 Task: Add a label, comment, and cover to the Trello card.
Action: Mouse moved to (325, 370)
Screenshot: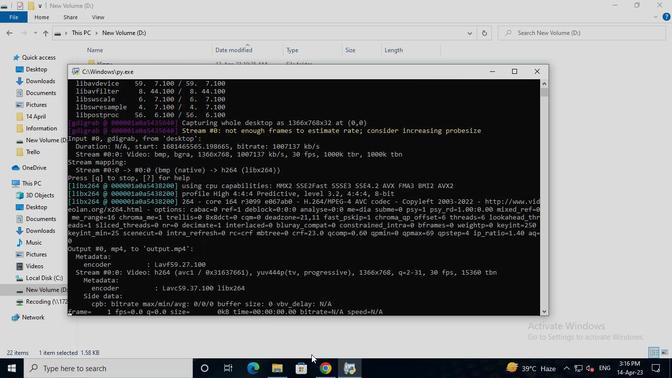 
Action: Mouse pressed left at (325, 370)
Screenshot: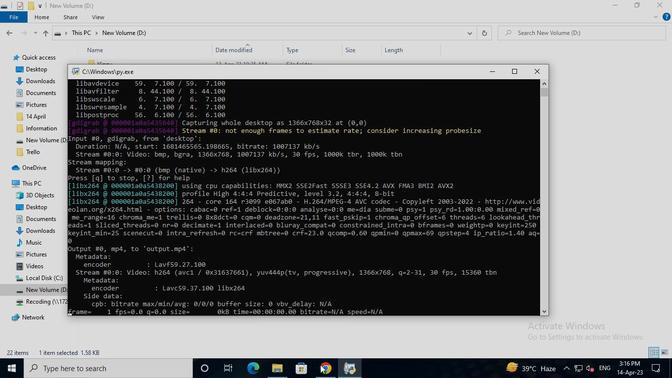 
Action: Mouse moved to (322, 306)
Screenshot: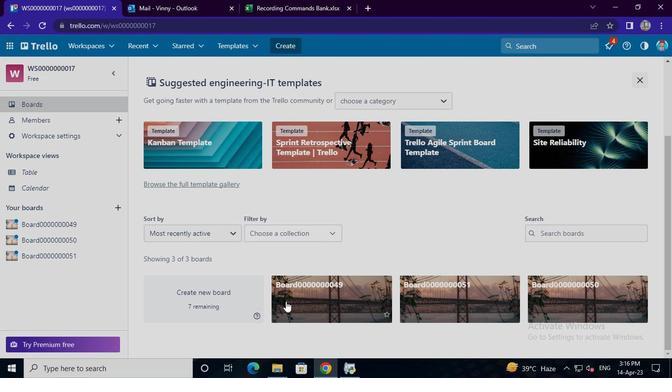 
Action: Mouse pressed left at (322, 306)
Screenshot: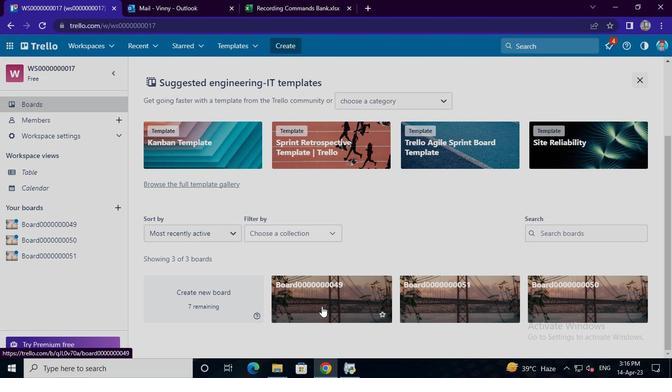 
Action: Mouse moved to (252, 303)
Screenshot: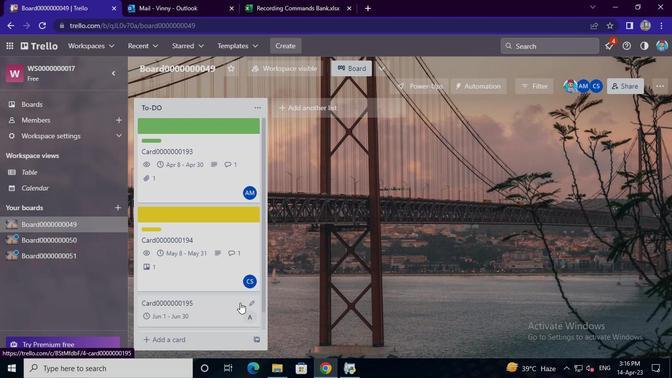 
Action: Mouse pressed left at (252, 303)
Screenshot: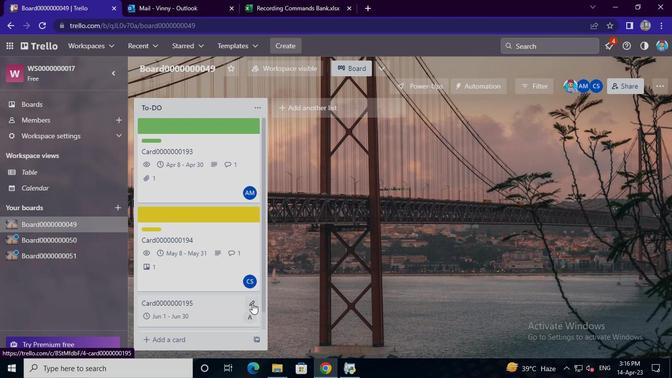 
Action: Mouse moved to (286, 221)
Screenshot: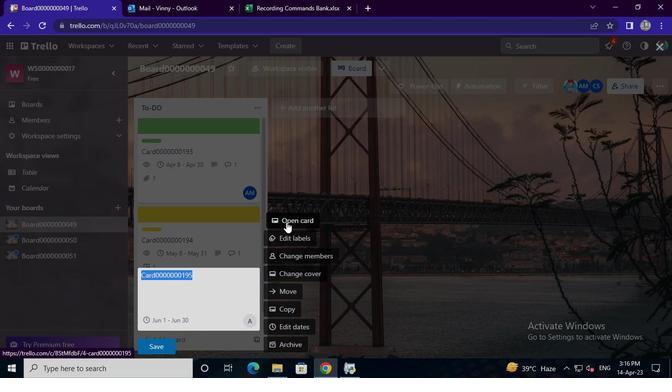 
Action: Mouse pressed left at (286, 221)
Screenshot: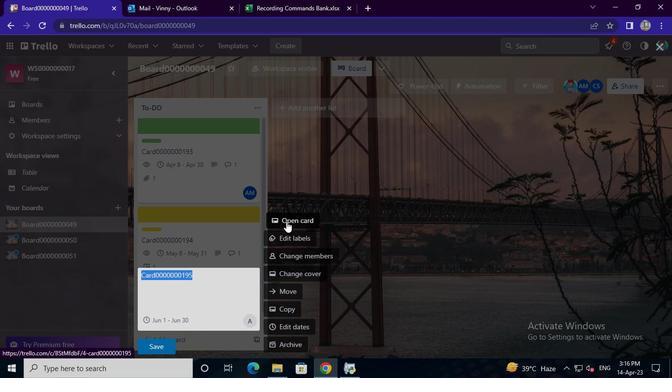 
Action: Mouse moved to (452, 237)
Screenshot: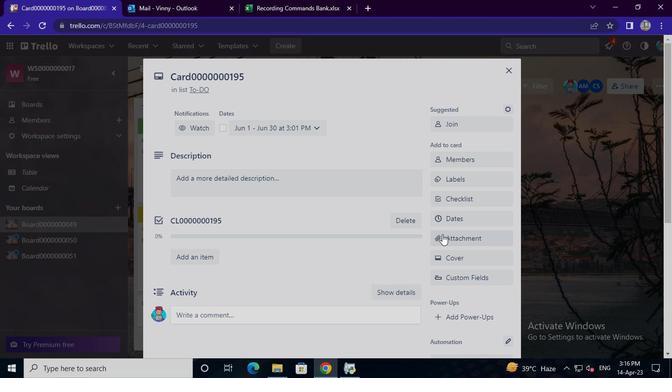 
Action: Mouse pressed left at (452, 237)
Screenshot: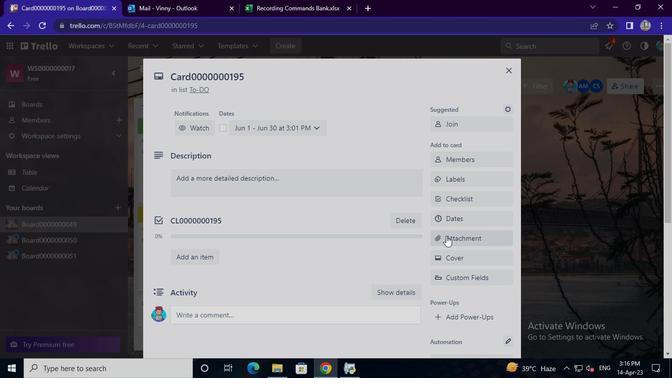 
Action: Mouse moved to (468, 122)
Screenshot: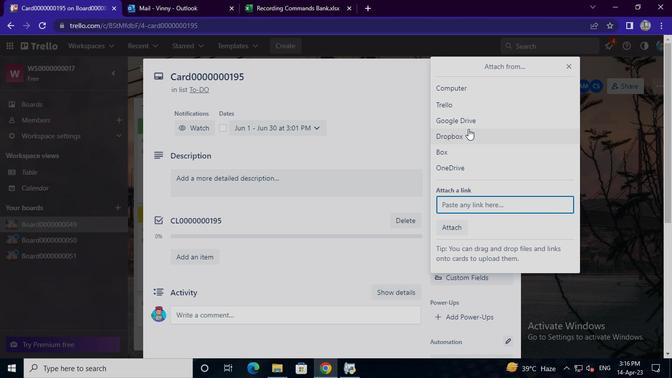 
Action: Mouse pressed left at (468, 122)
Screenshot: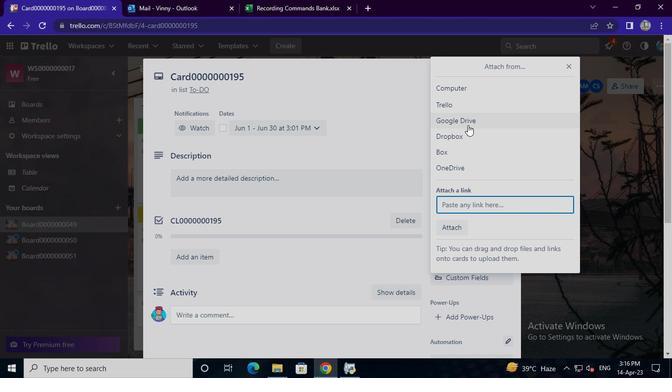 
Action: Mouse moved to (293, 246)
Screenshot: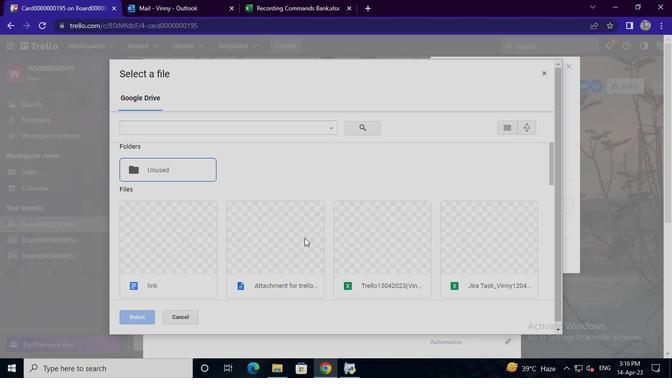 
Action: Mouse pressed left at (293, 246)
Screenshot: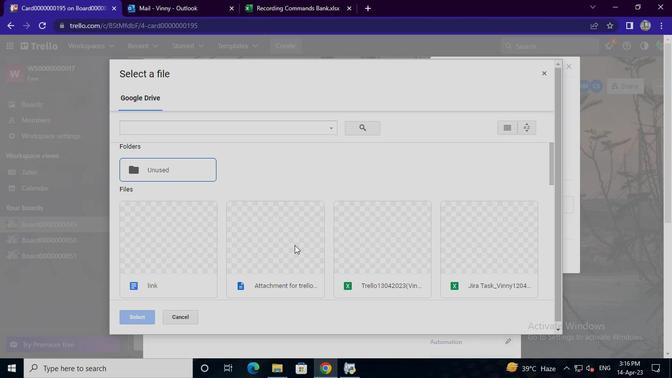 
Action: Mouse pressed left at (293, 246)
Screenshot: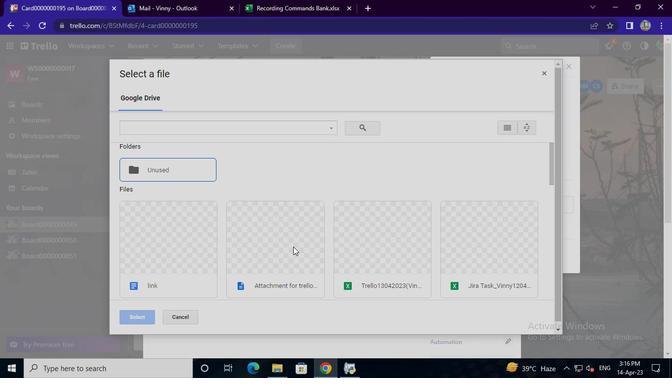 
Action: Mouse moved to (447, 256)
Screenshot: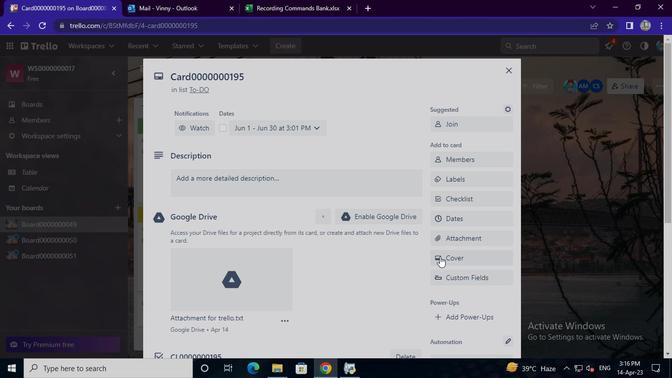 
Action: Mouse pressed left at (447, 256)
Screenshot: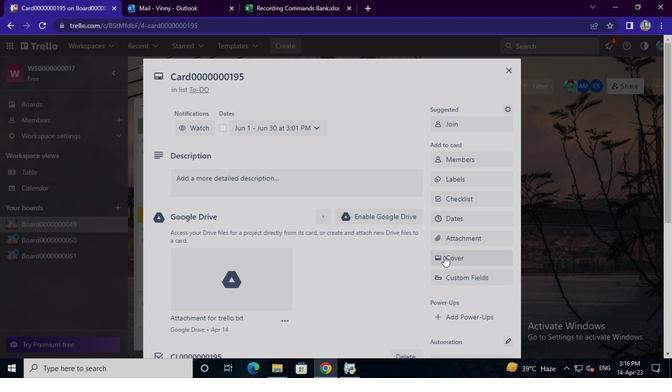 
Action: Mouse moved to (504, 154)
Screenshot: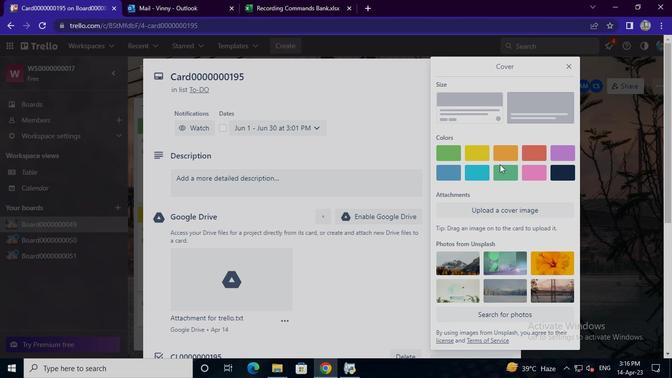 
Action: Mouse pressed left at (504, 154)
Screenshot: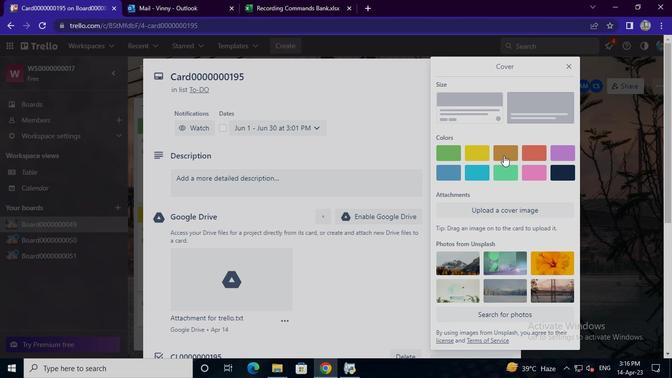 
Action: Mouse moved to (571, 65)
Screenshot: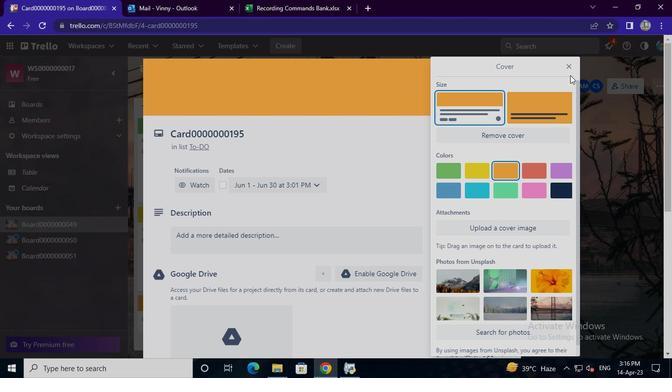 
Action: Mouse pressed left at (571, 65)
Screenshot: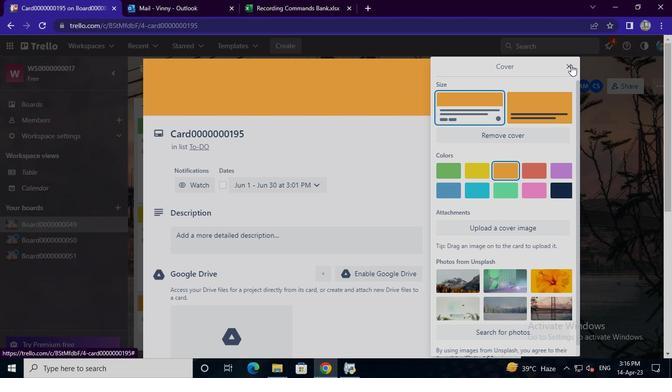 
Action: Mouse moved to (472, 241)
Screenshot: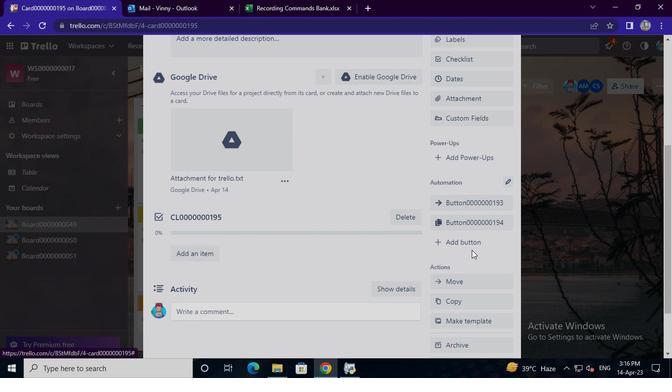 
Action: Mouse pressed left at (472, 241)
Screenshot: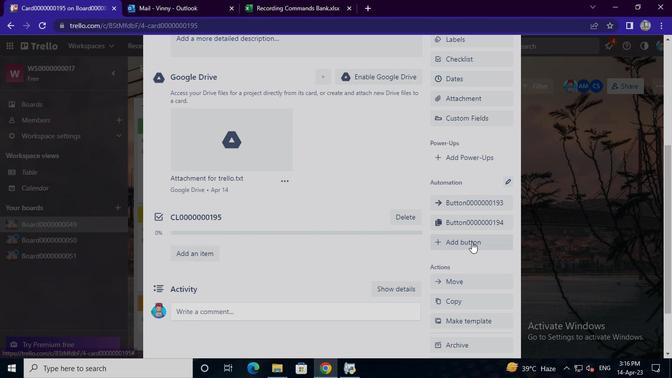 
Action: Mouse moved to (483, 149)
Screenshot: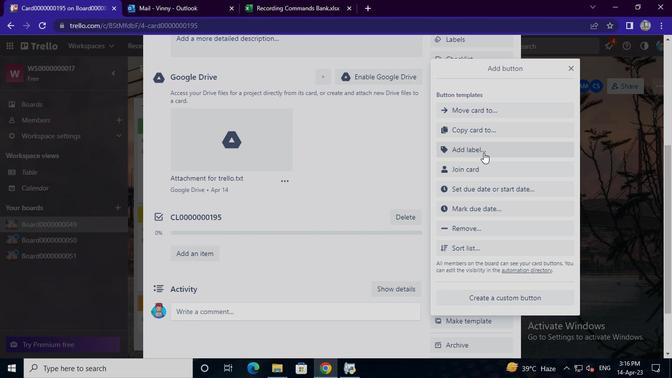 
Action: Mouse pressed left at (483, 149)
Screenshot: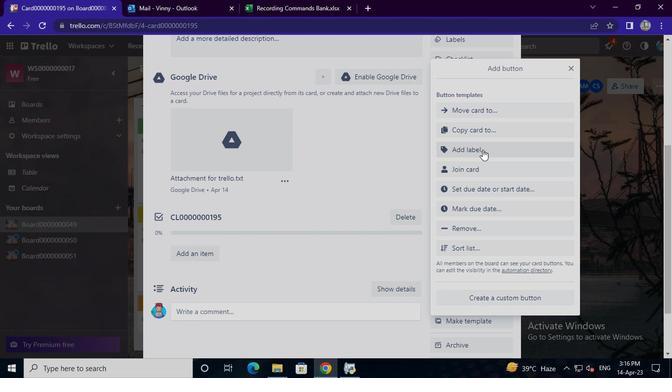 
Action: Mouse moved to (482, 105)
Screenshot: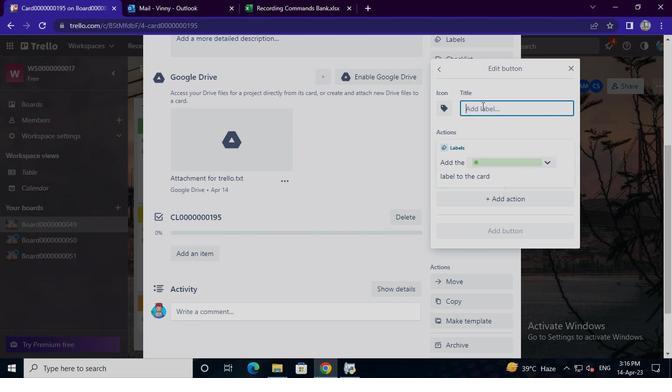 
Action: Mouse pressed left at (482, 105)
Screenshot: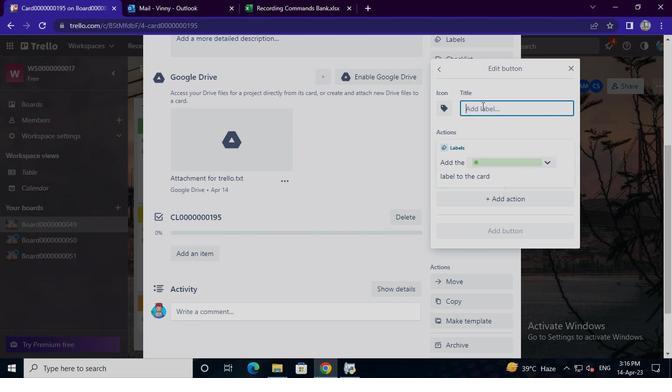 
Action: Keyboard Key.shift
Screenshot: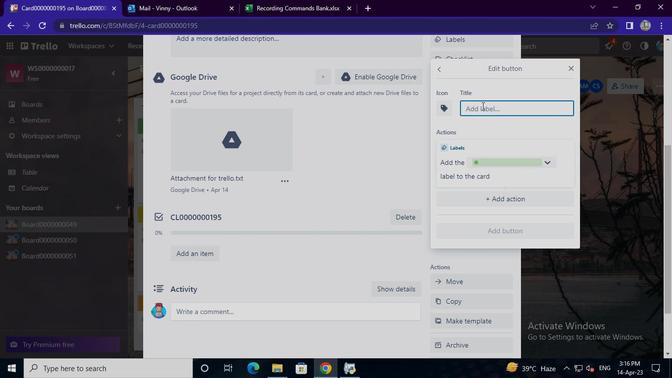 
Action: Keyboard Key.shift
Screenshot: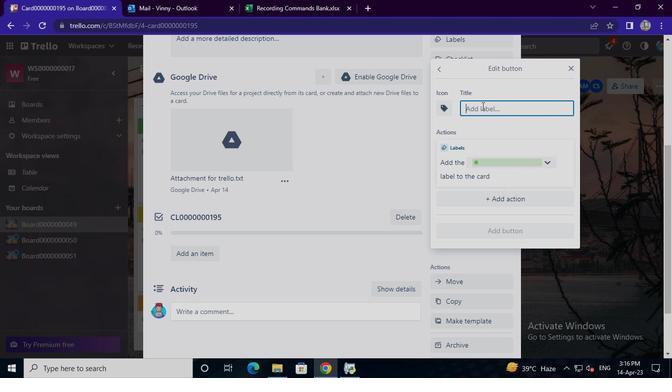 
Action: Keyboard Key.shift
Screenshot: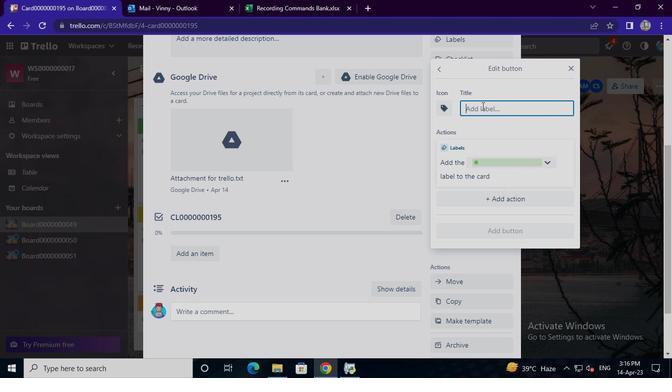 
Action: Keyboard Key.shift
Screenshot: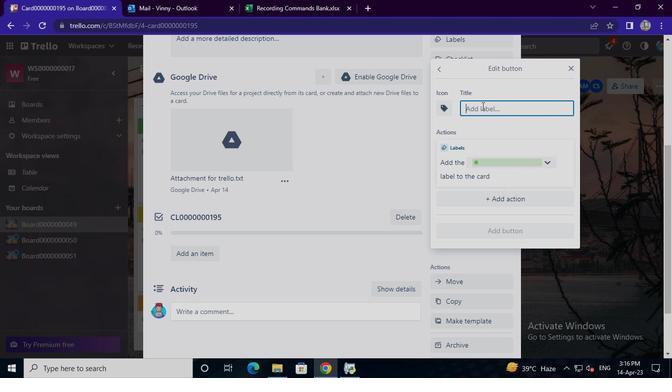 
Action: Keyboard Key.shift
Screenshot: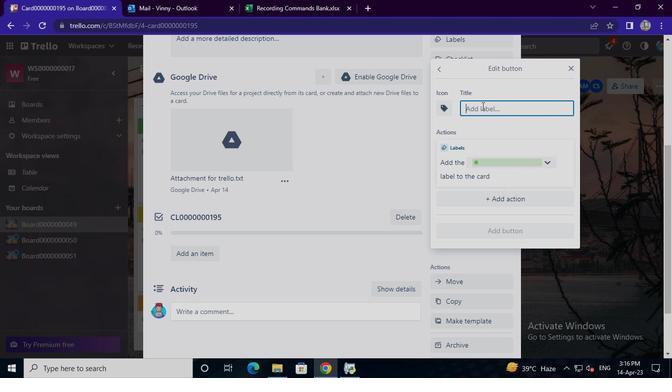 
Action: Keyboard Key.shift
Screenshot: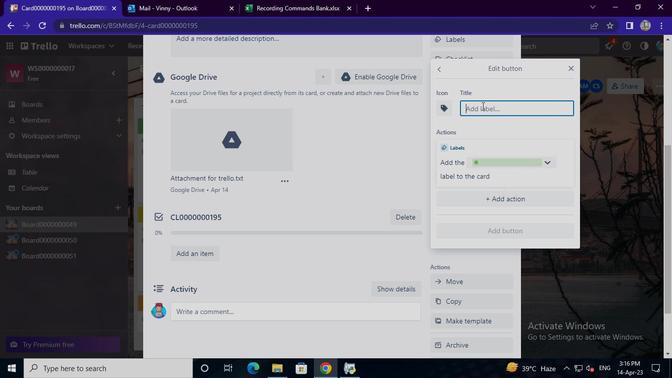 
Action: Keyboard Key.shift
Screenshot: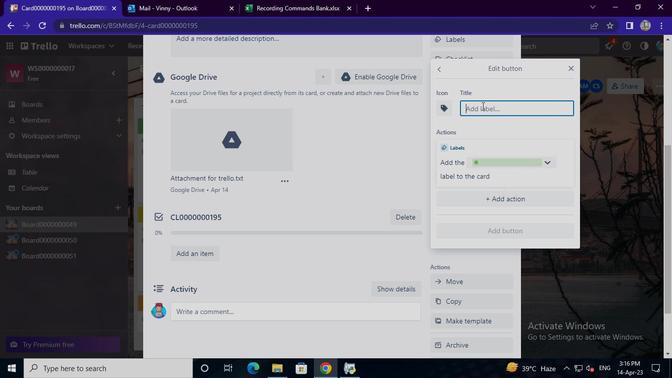 
Action: Keyboard Key.shift
Screenshot: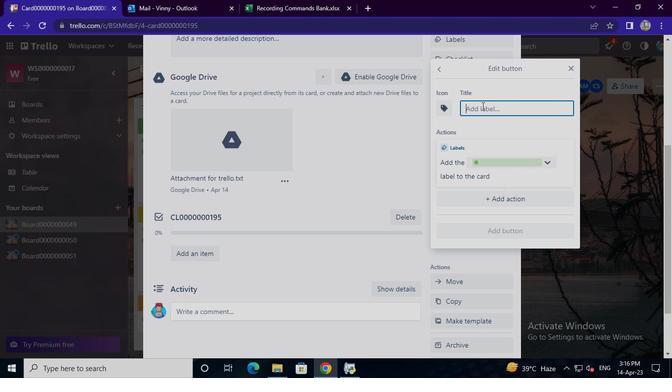 
Action: Keyboard Key.shift
Screenshot: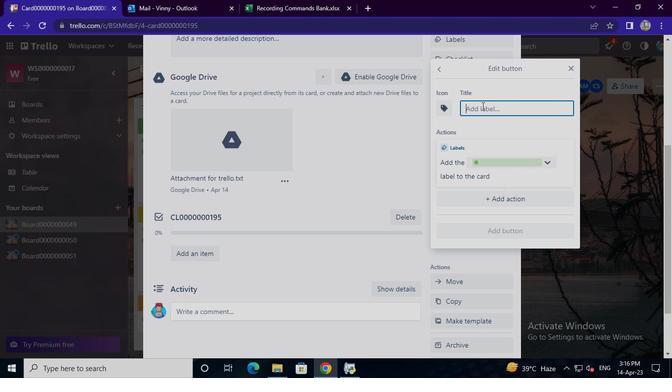 
Action: Keyboard Key.shift
Screenshot: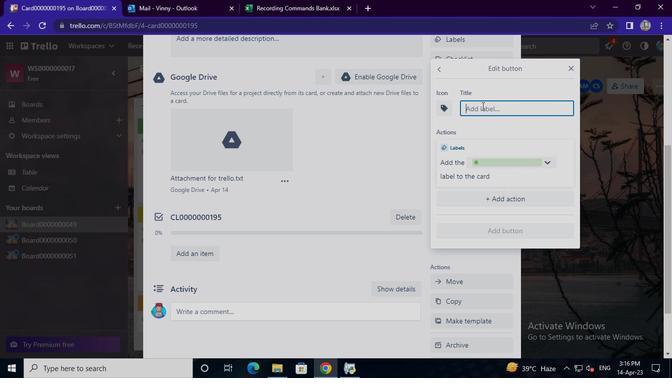 
Action: Keyboard Key.shift
Screenshot: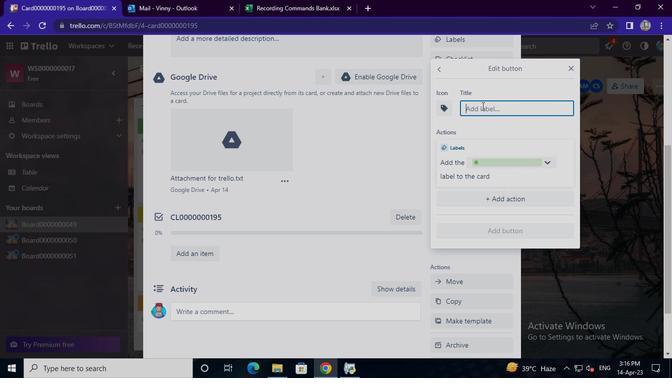 
Action: Keyboard Key.shift
Screenshot: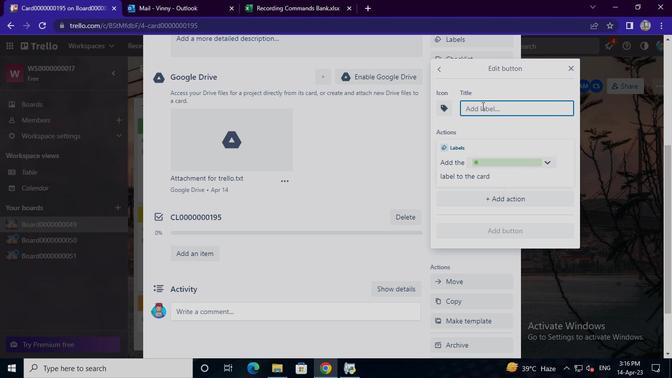 
Action: Keyboard Key.shift
Screenshot: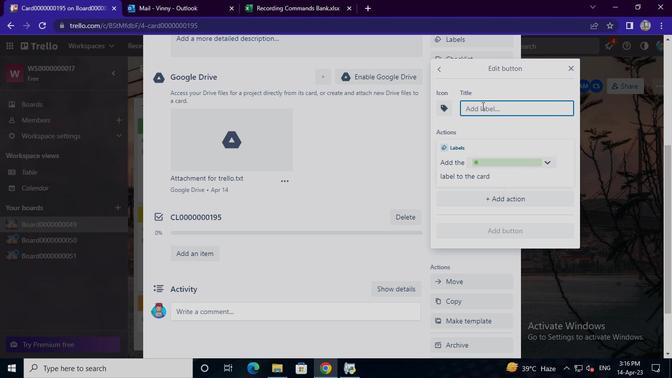 
Action: Keyboard Key.shift
Screenshot: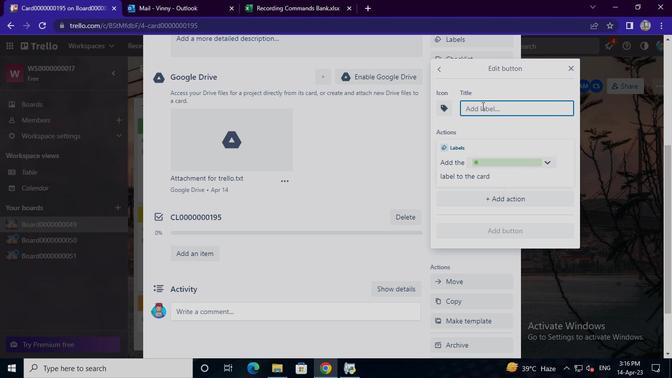 
Action: Keyboard Key.shift
Screenshot: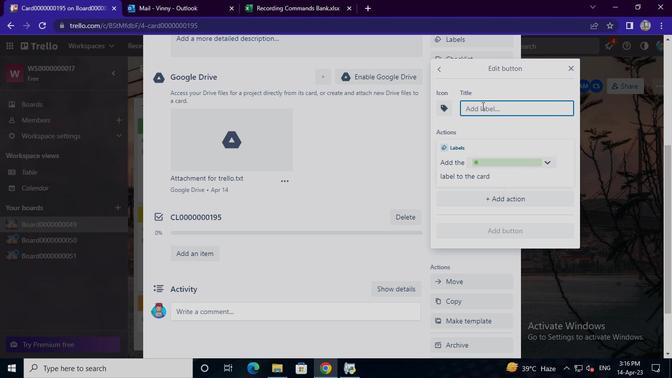 
Action: Keyboard Key.shift
Screenshot: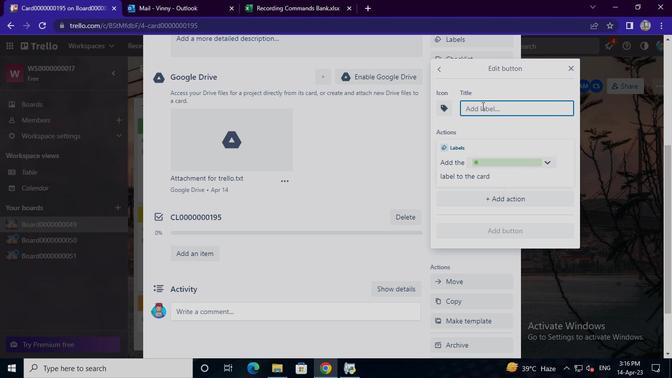 
Action: Keyboard Key.shift
Screenshot: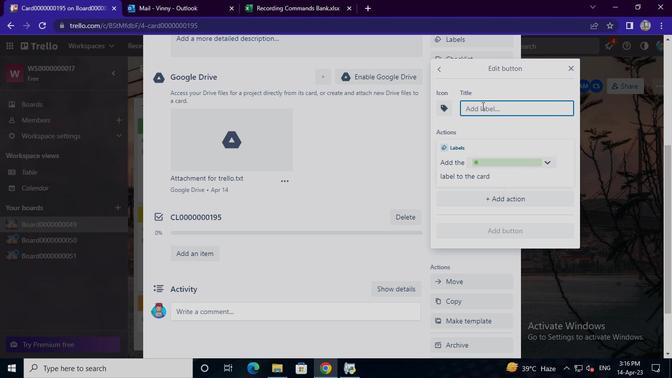 
Action: Keyboard Key.shift
Screenshot: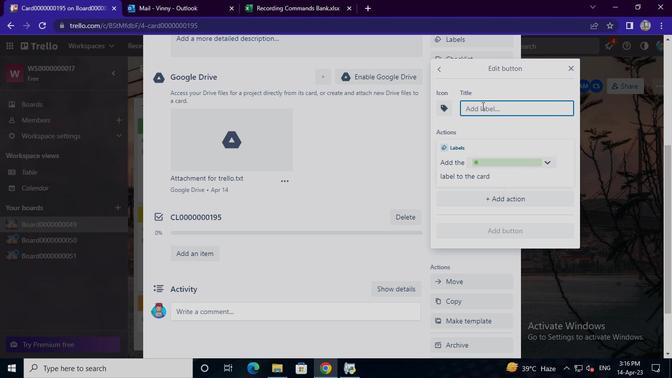 
Action: Keyboard Key.shift
Screenshot: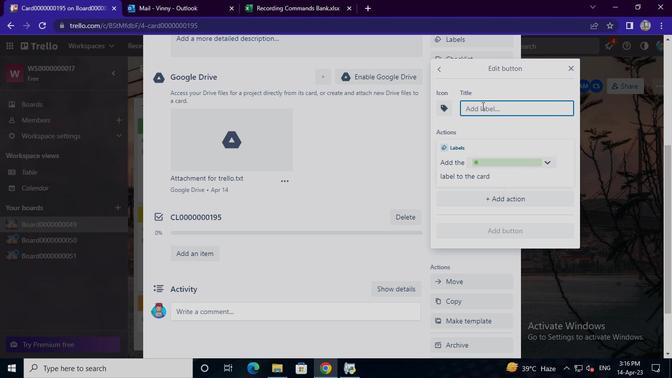 
Action: Keyboard Key.shift
Screenshot: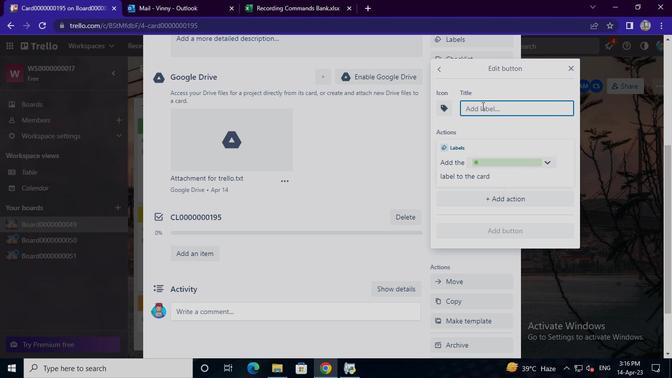 
Action: Keyboard T
Screenshot: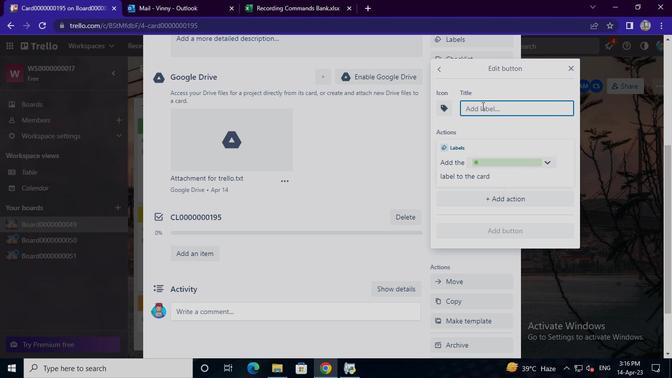 
Action: Keyboard Key.backspace
Screenshot: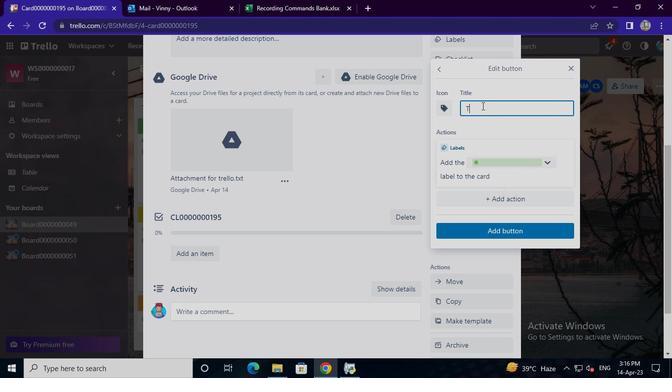 
Action: Keyboard Key.shift
Screenshot: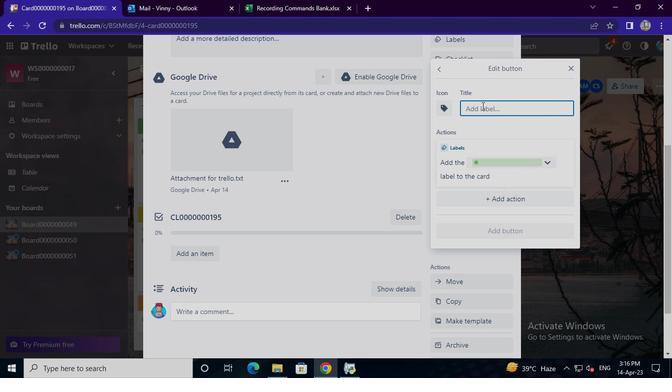 
Action: Keyboard B
Screenshot: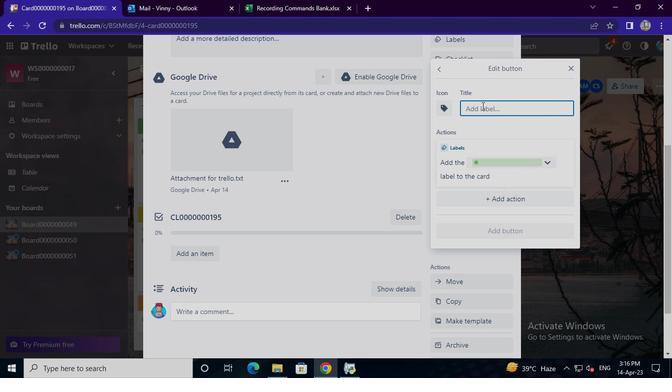 
Action: Keyboard u
Screenshot: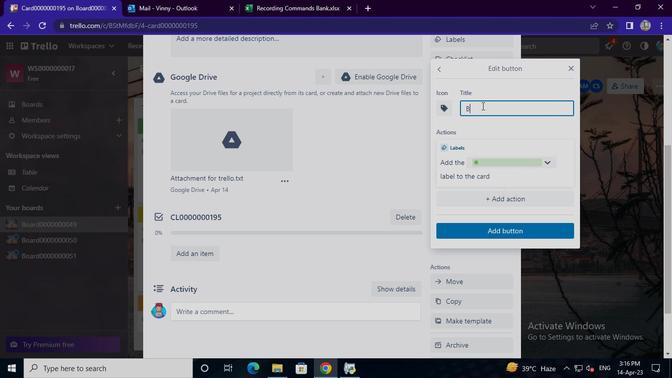 
Action: Keyboard t
Screenshot: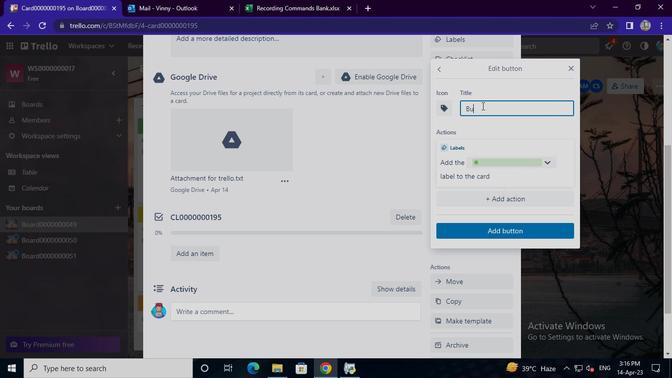 
Action: Keyboard t
Screenshot: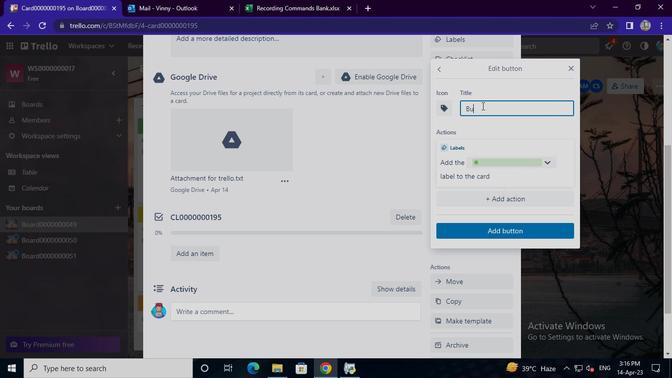 
Action: Keyboard o
Screenshot: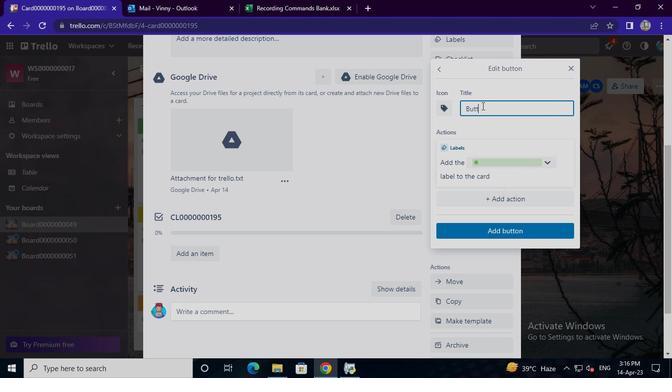 
Action: Keyboard n
Screenshot: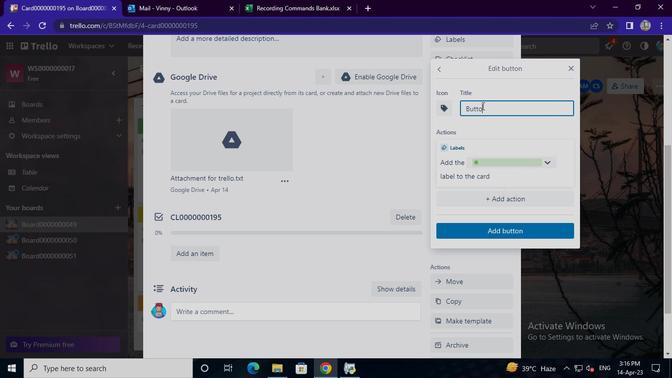 
Action: Keyboard <96>
Screenshot: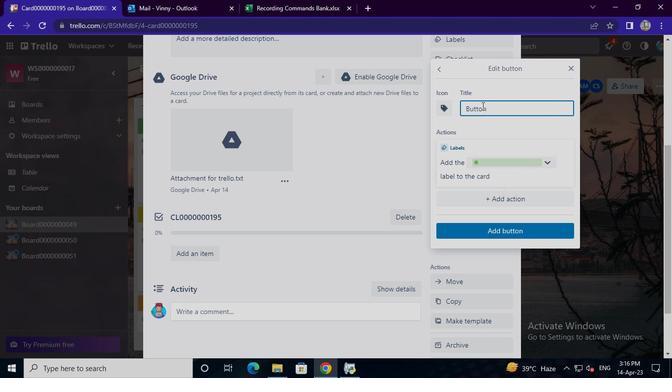
Action: Keyboard <96>
Screenshot: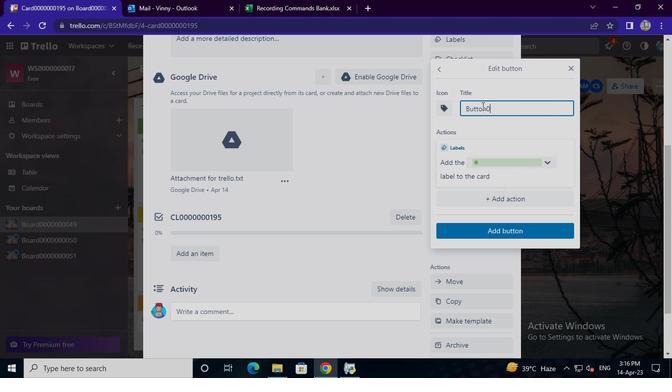 
Action: Keyboard <96>
Screenshot: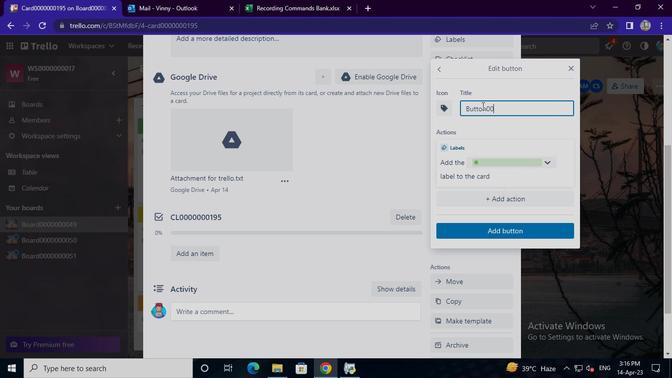 
Action: Keyboard <96>
Screenshot: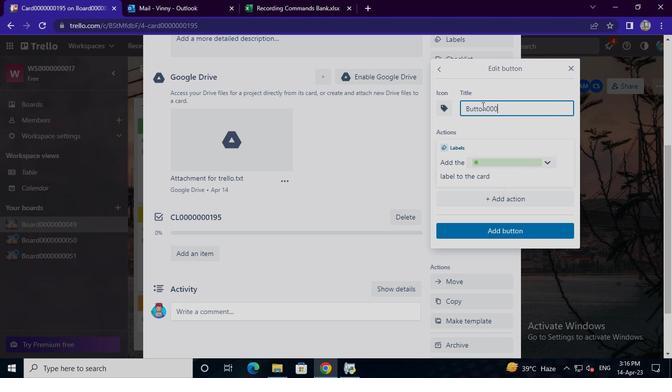 
Action: Keyboard <96>
Screenshot: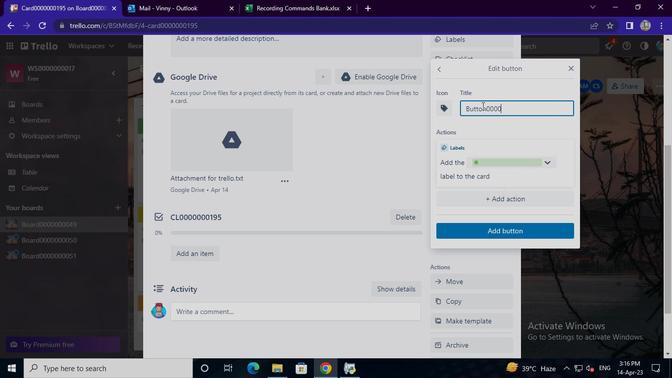 
Action: Keyboard <96>
Screenshot: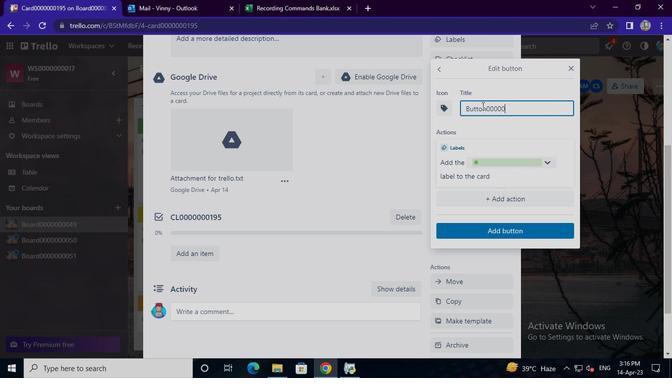 
Action: Keyboard <96>
Screenshot: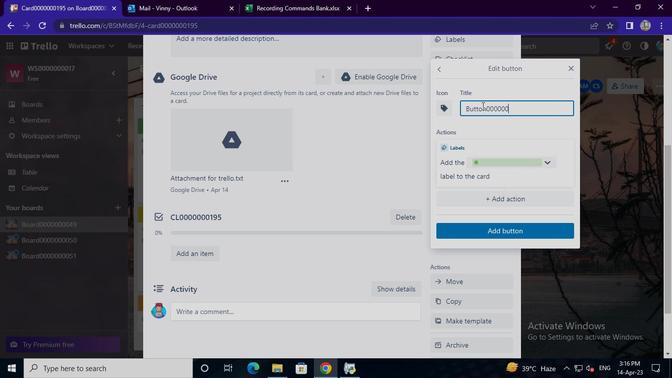 
Action: Keyboard <97>
Screenshot: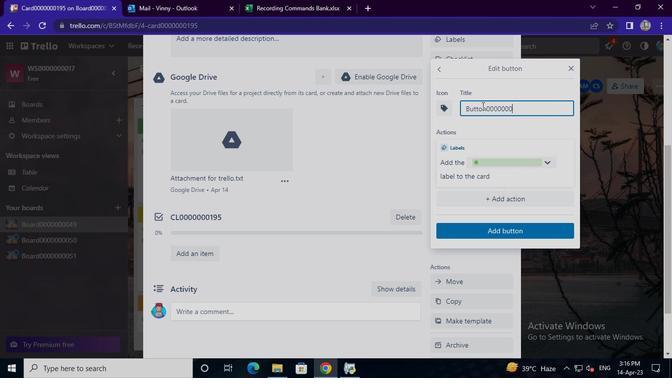 
Action: Keyboard <105>
Screenshot: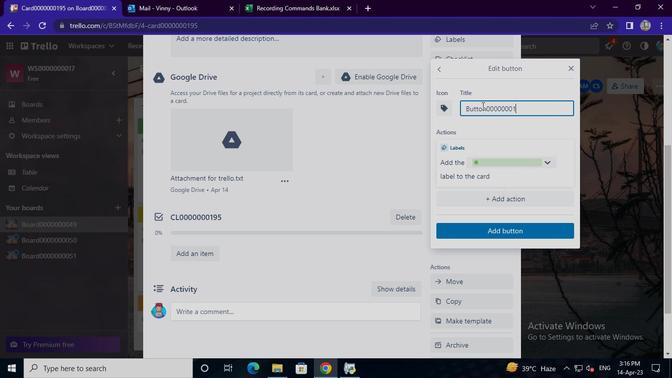 
Action: Keyboard <101>
Screenshot: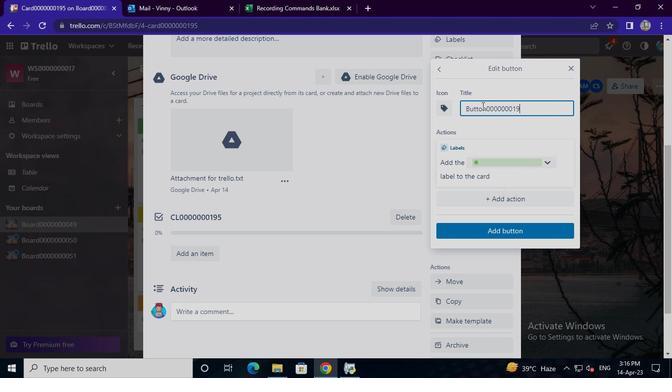 
Action: Mouse moved to (535, 160)
Screenshot: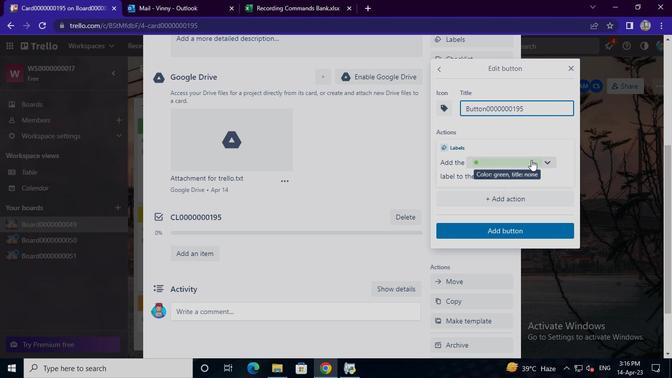 
Action: Mouse pressed left at (535, 160)
Screenshot: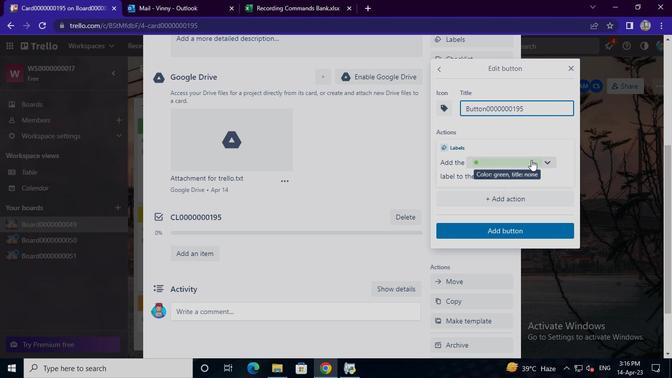 
Action: Mouse moved to (528, 263)
Screenshot: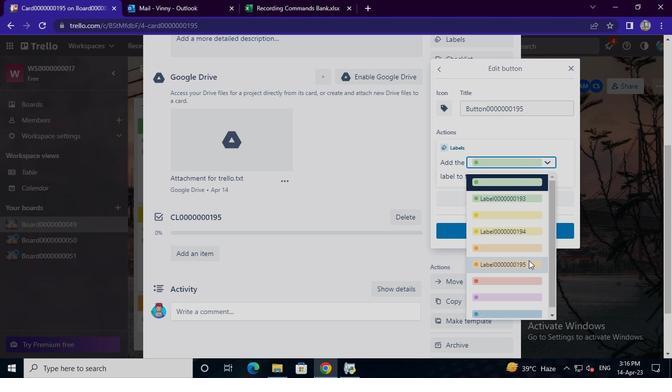 
Action: Mouse pressed left at (528, 263)
Screenshot: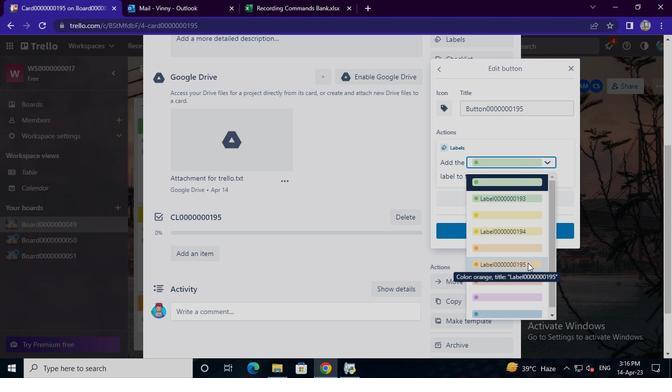 
Action: Mouse moved to (509, 235)
Screenshot: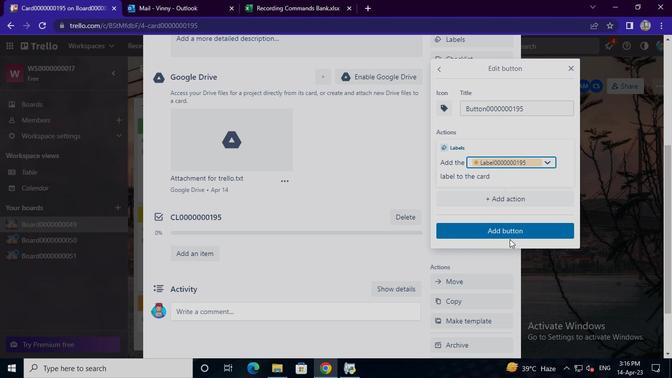 
Action: Mouse pressed left at (509, 235)
Screenshot: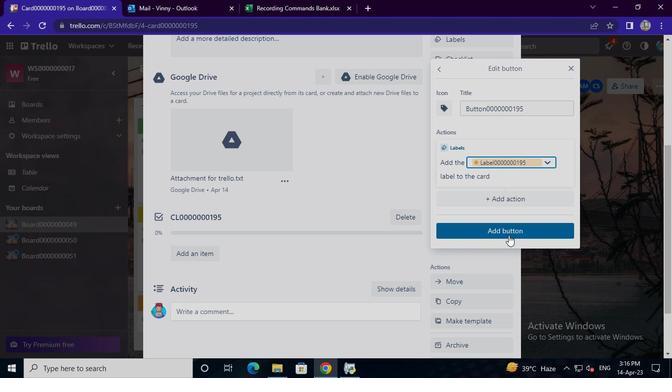 
Action: Mouse moved to (246, 141)
Screenshot: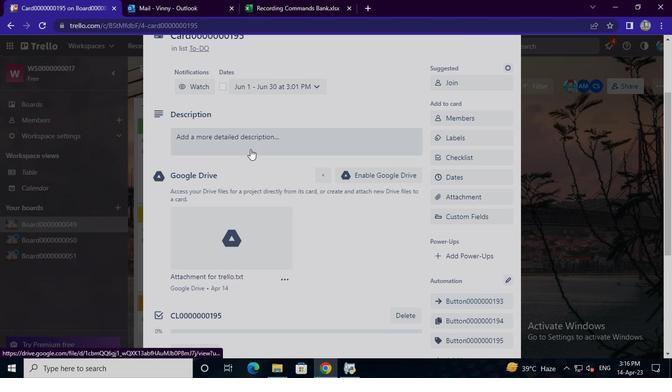 
Action: Mouse pressed left at (246, 141)
Screenshot: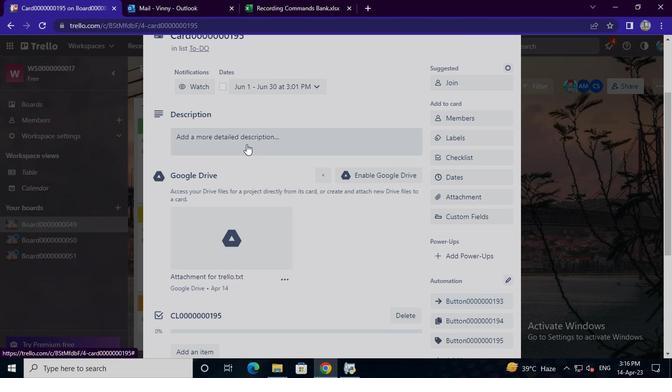 
Action: Mouse moved to (246, 166)
Screenshot: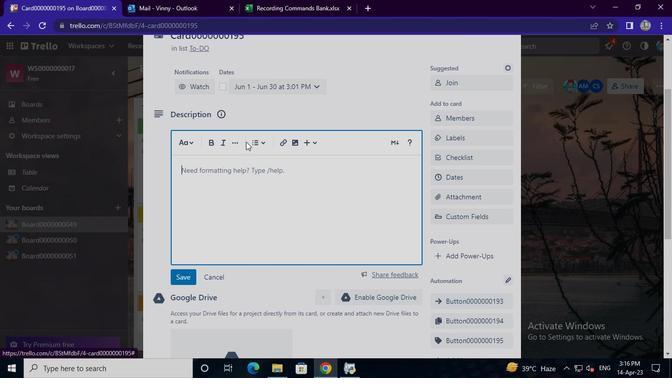 
Action: Mouse pressed left at (246, 166)
Screenshot: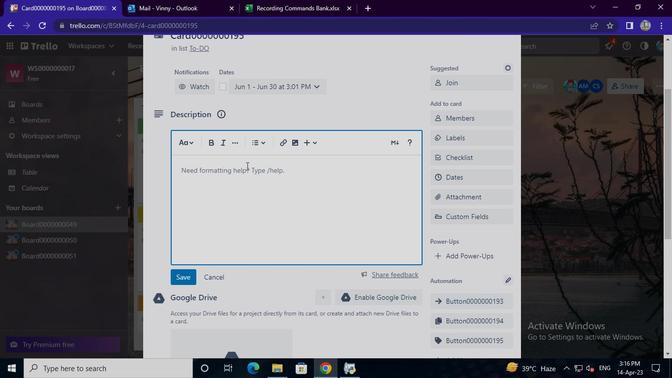 
Action: Keyboard Key.shift
Screenshot: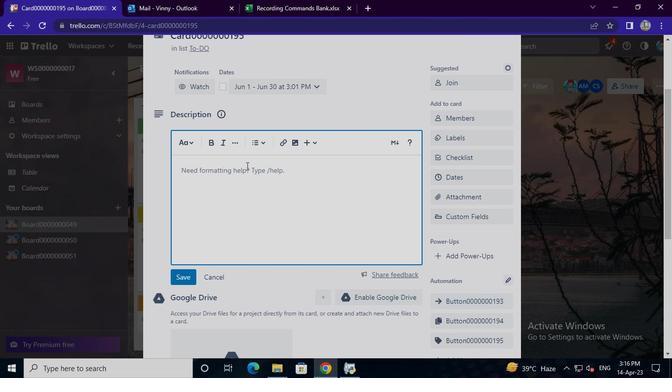
Action: Keyboard D
Screenshot: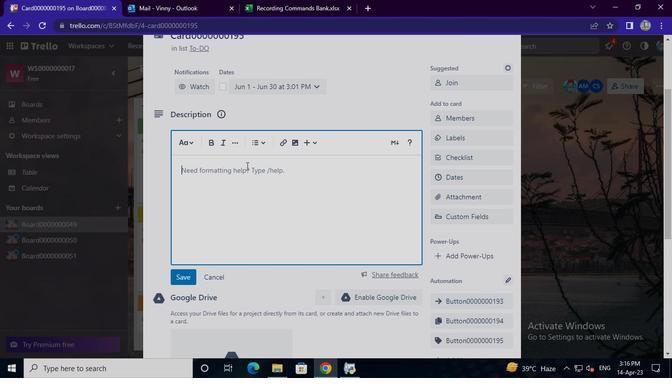 
Action: Keyboard S
Screenshot: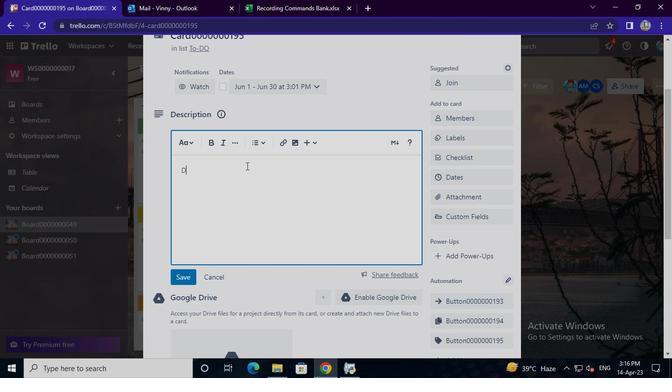 
Action: Keyboard <96>
Screenshot: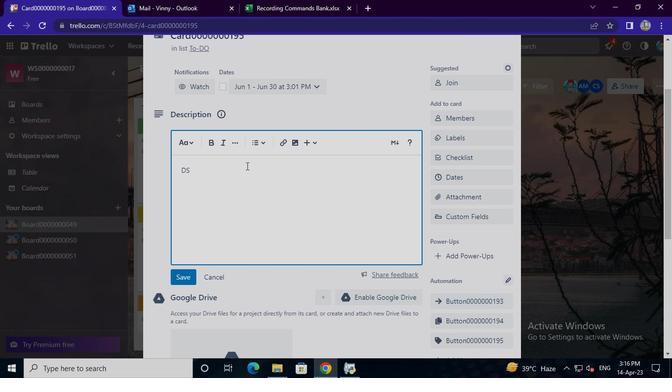 
Action: Keyboard <96>
Screenshot: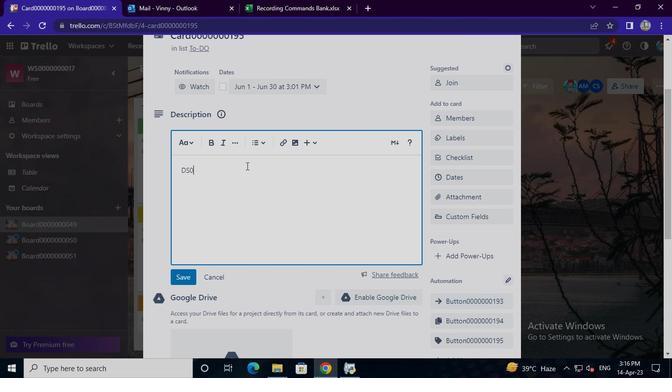 
Action: Keyboard <96>
Screenshot: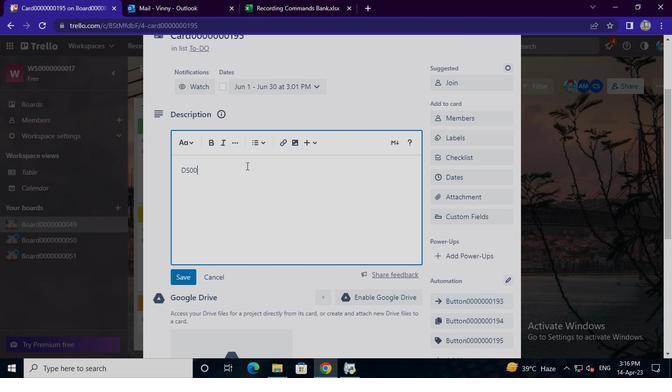 
Action: Keyboard <96>
Screenshot: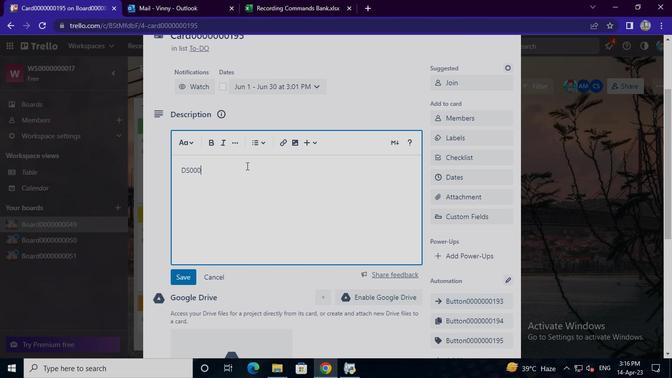 
Action: Keyboard <96>
Screenshot: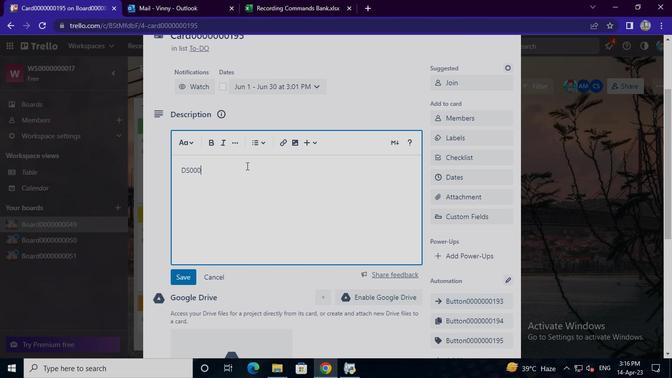 
Action: Keyboard <96>
Screenshot: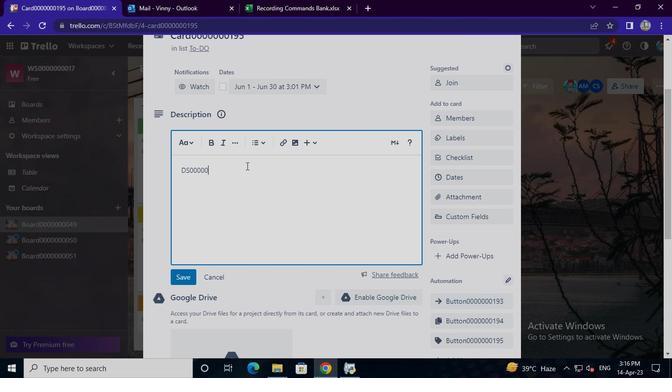 
Action: Keyboard <96>
Screenshot: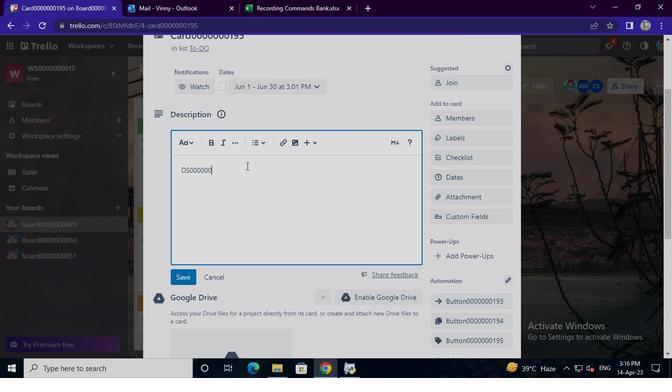 
Action: Keyboard <97>
Screenshot: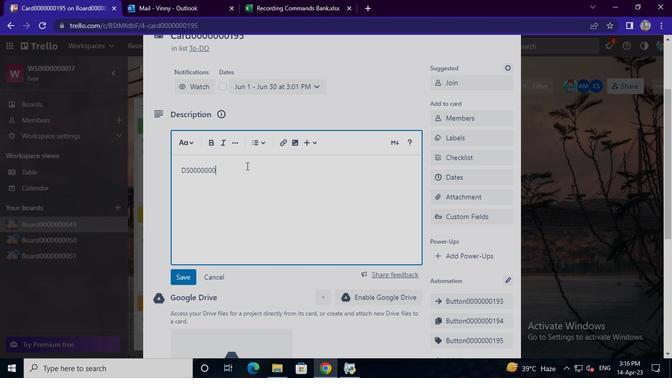 
Action: Keyboard <105>
Screenshot: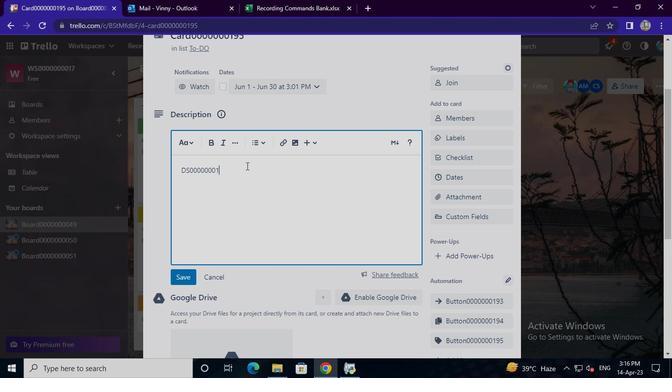 
Action: Keyboard <101>
Screenshot: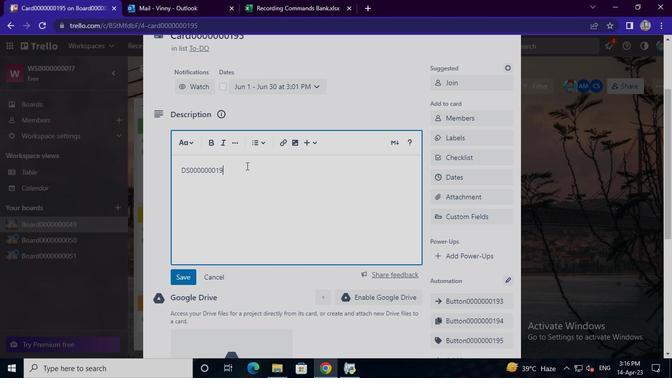 
Action: Mouse moved to (181, 275)
Screenshot: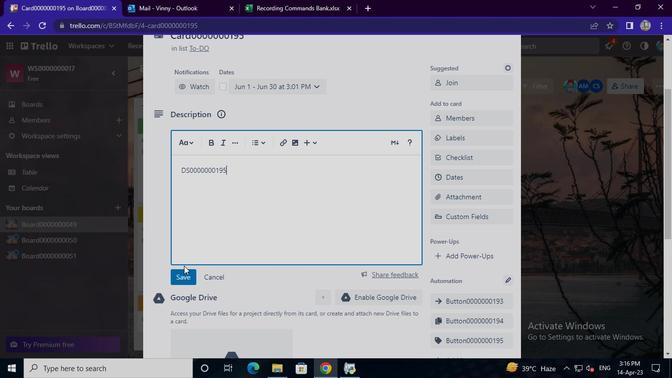 
Action: Mouse pressed left at (181, 275)
Screenshot: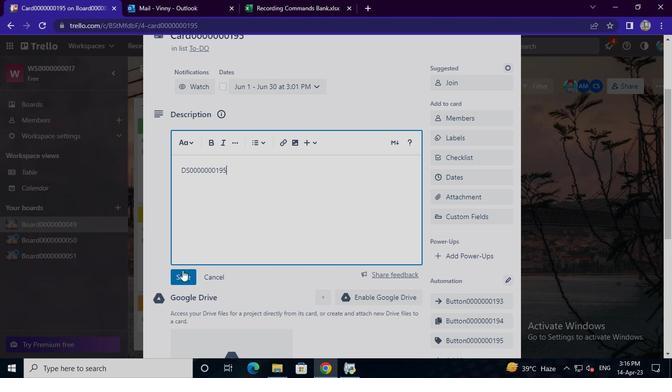 
Action: Mouse moved to (240, 294)
Screenshot: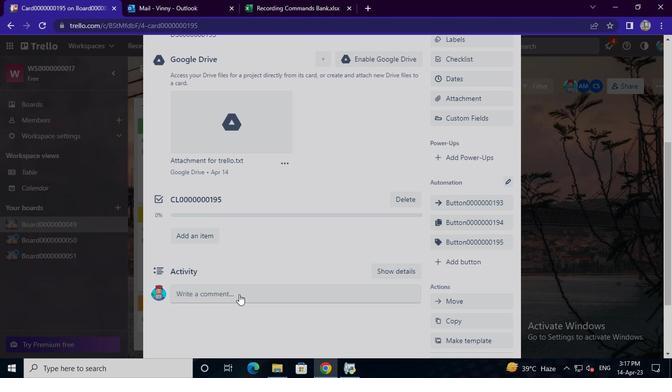 
Action: Mouse pressed left at (240, 294)
Screenshot: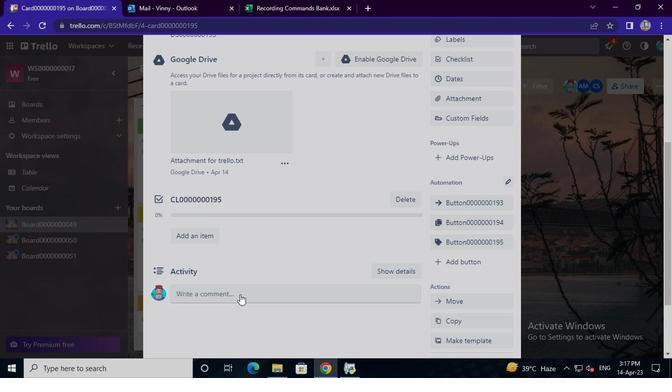 
Action: Mouse moved to (237, 292)
Screenshot: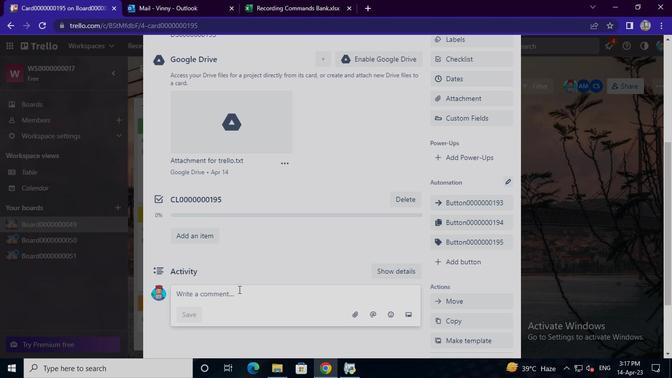
Action: Keyboard Key.shift
Screenshot: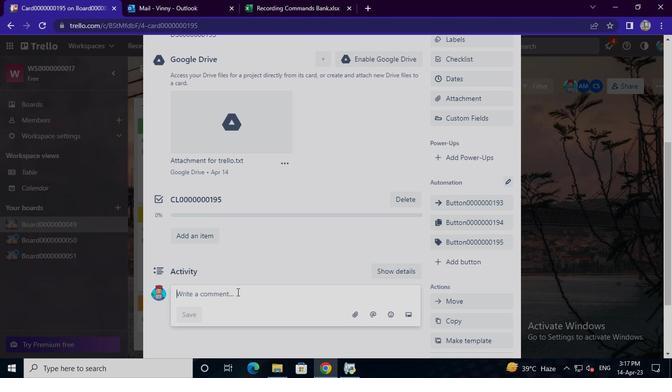 
Action: Keyboard C
Screenshot: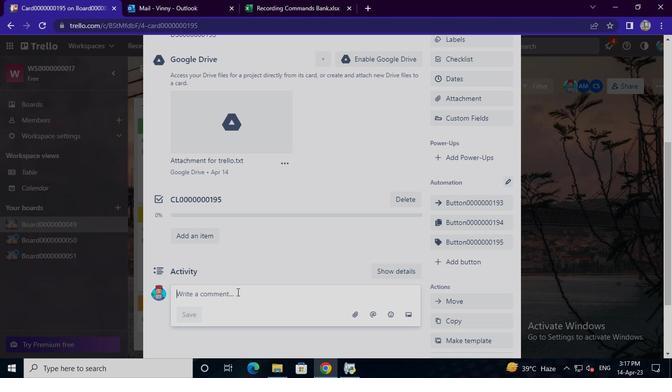 
Action: Keyboard M
Screenshot: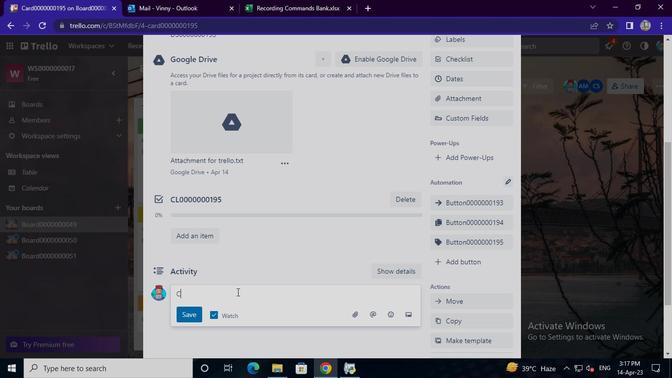 
Action: Keyboard <96>
Screenshot: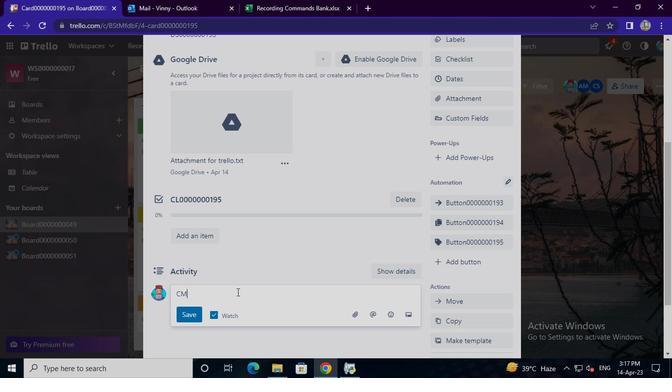 
Action: Keyboard <96>
Screenshot: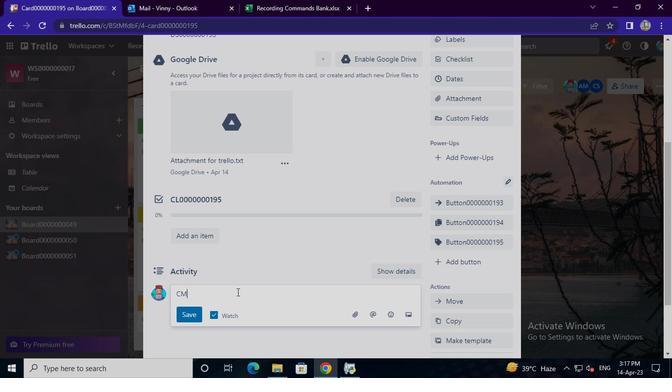 
Action: Keyboard <96>
Screenshot: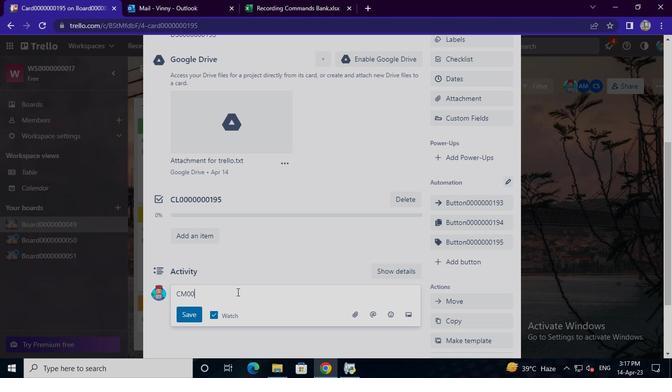 
Action: Keyboard <96>
Screenshot: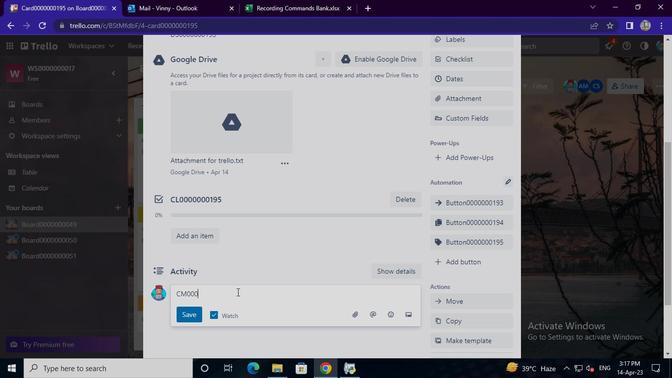 
Action: Keyboard <96>
Screenshot: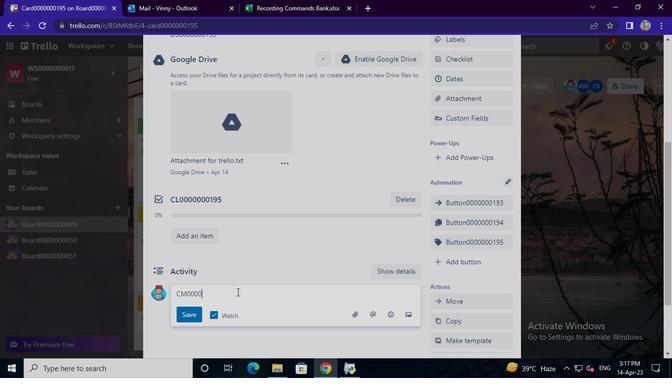 
Action: Keyboard <96>
Screenshot: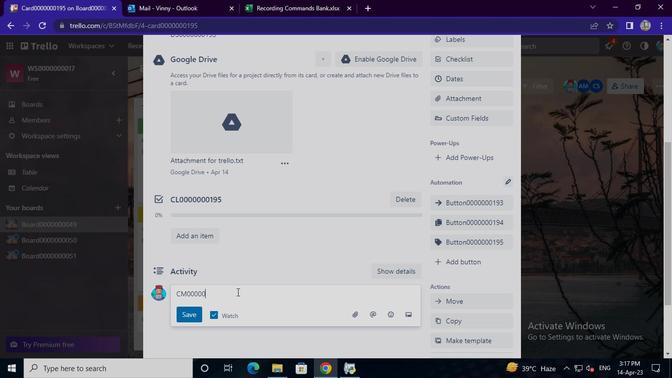 
Action: Keyboard <97>
Screenshot: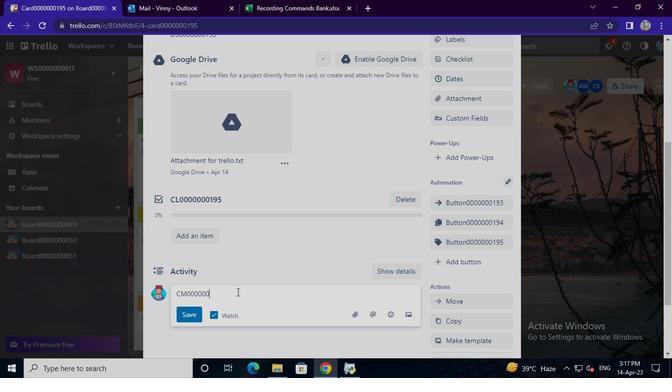 
Action: Keyboard <105>
Screenshot: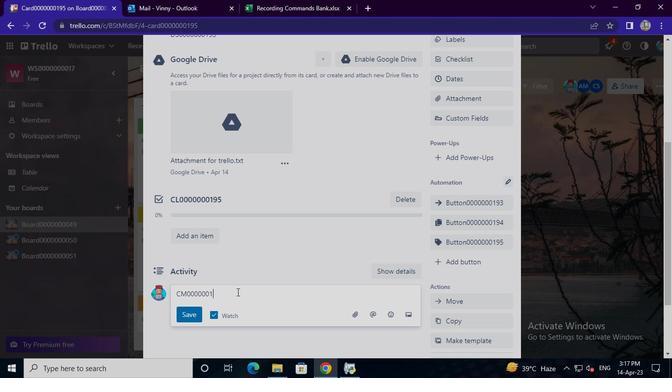 
Action: Keyboard <101>
Screenshot: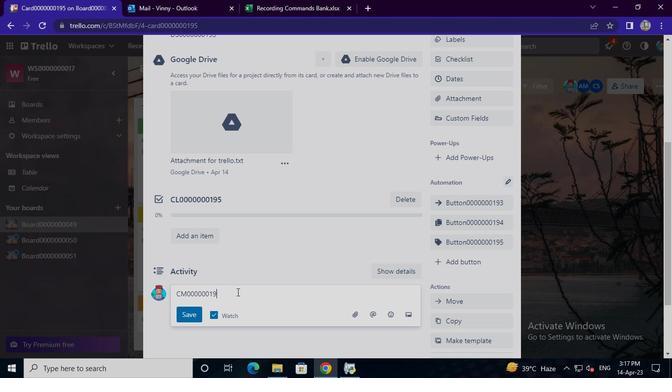 
Action: Mouse moved to (185, 313)
Screenshot: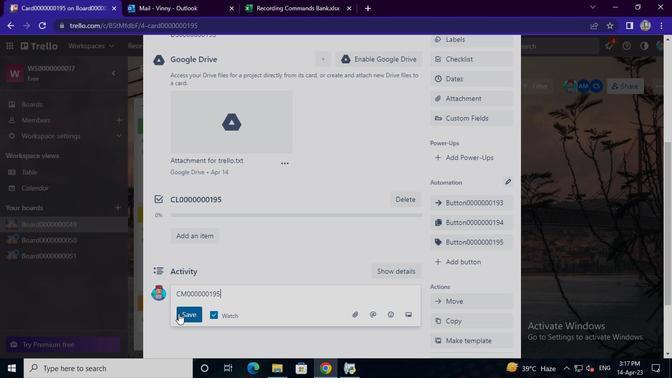
Action: Mouse pressed left at (185, 313)
Screenshot: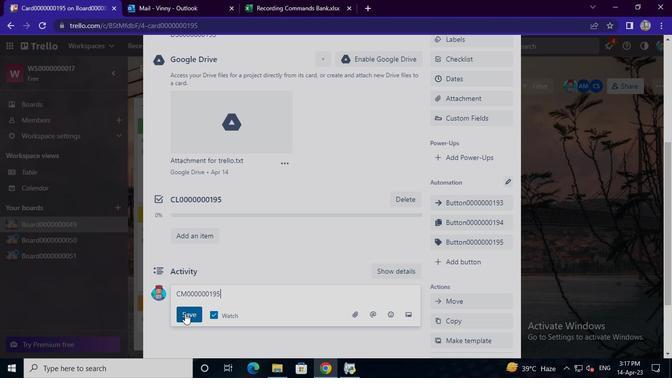 
Action: Mouse moved to (359, 377)
Screenshot: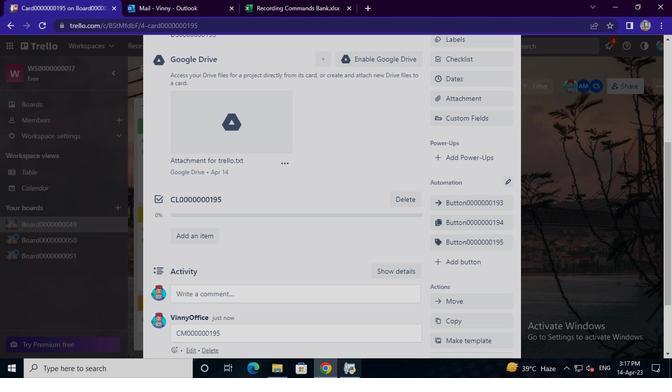 
Action: Mouse pressed left at (359, 377)
Screenshot: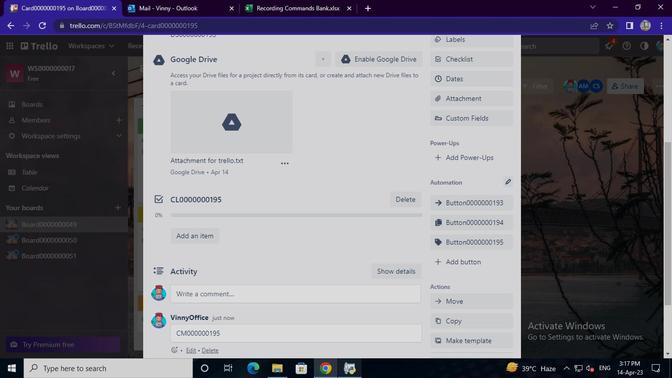 
Action: Mouse moved to (540, 73)
Screenshot: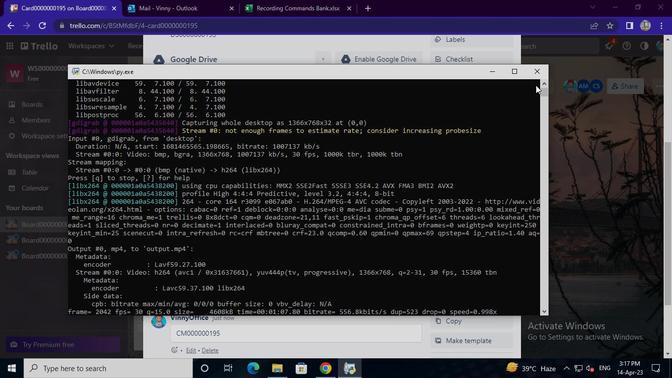 
Action: Mouse pressed left at (540, 73)
Screenshot: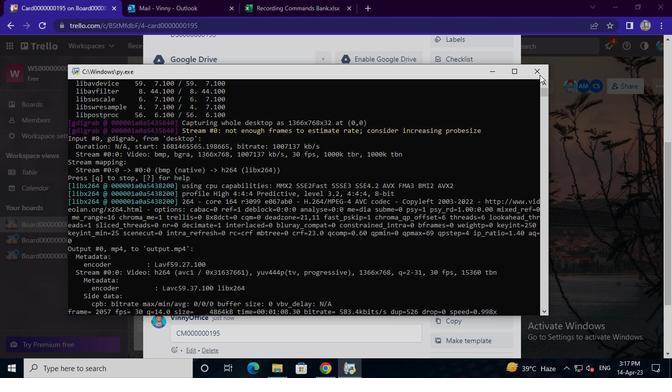 
Action: Mouse moved to (540, 73)
Screenshot: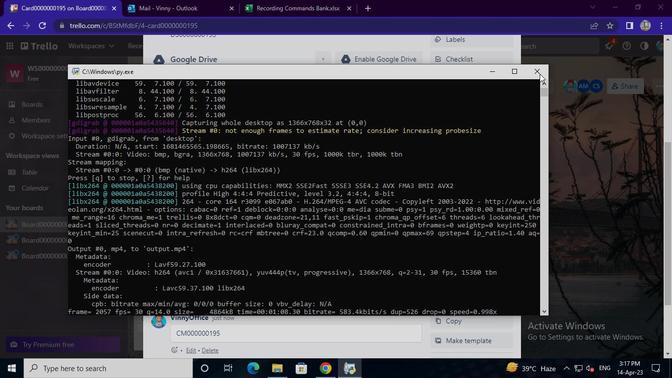 
